 Task: Create a rule from the Agile list, Priority changed -> Complete task in the project AuraTech if Priority Cleared then Complete Task
Action: Mouse moved to (770, 431)
Screenshot: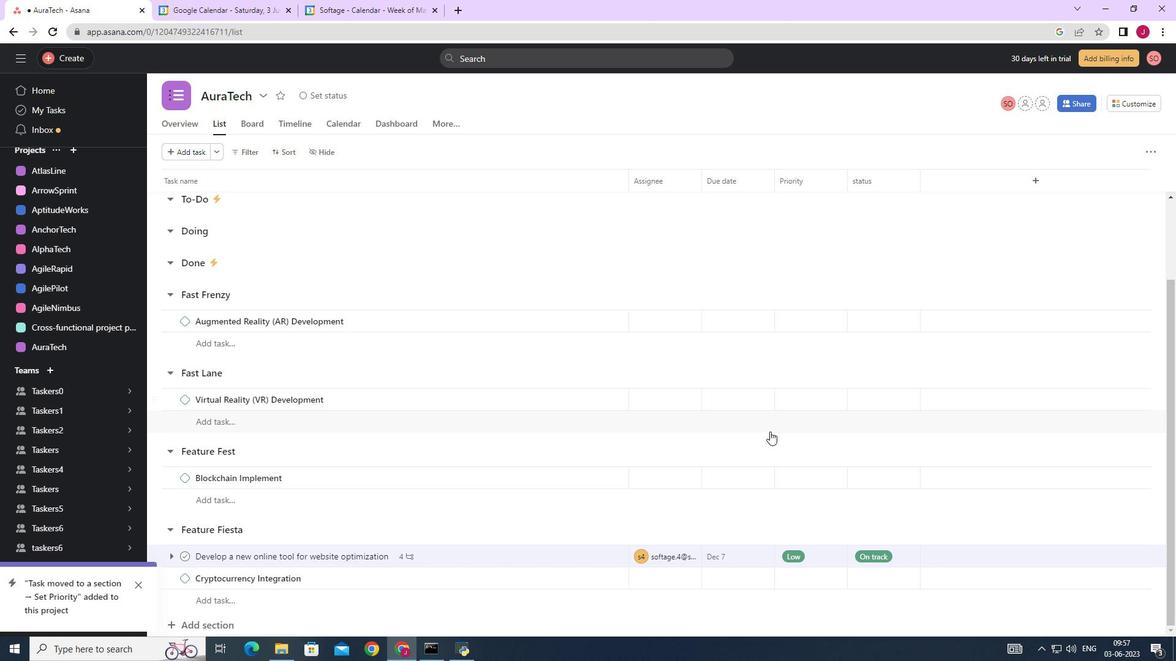 
Action: Mouse scrolled (770, 432) with delta (0, 0)
Screenshot: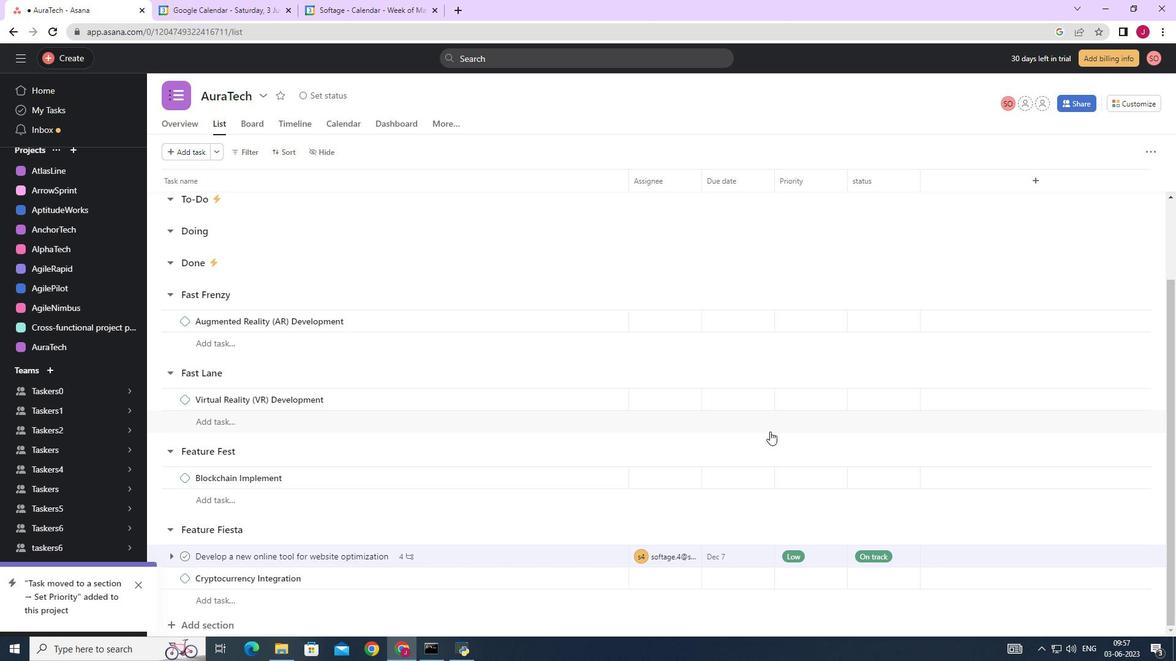 
Action: Mouse scrolled (770, 432) with delta (0, 0)
Screenshot: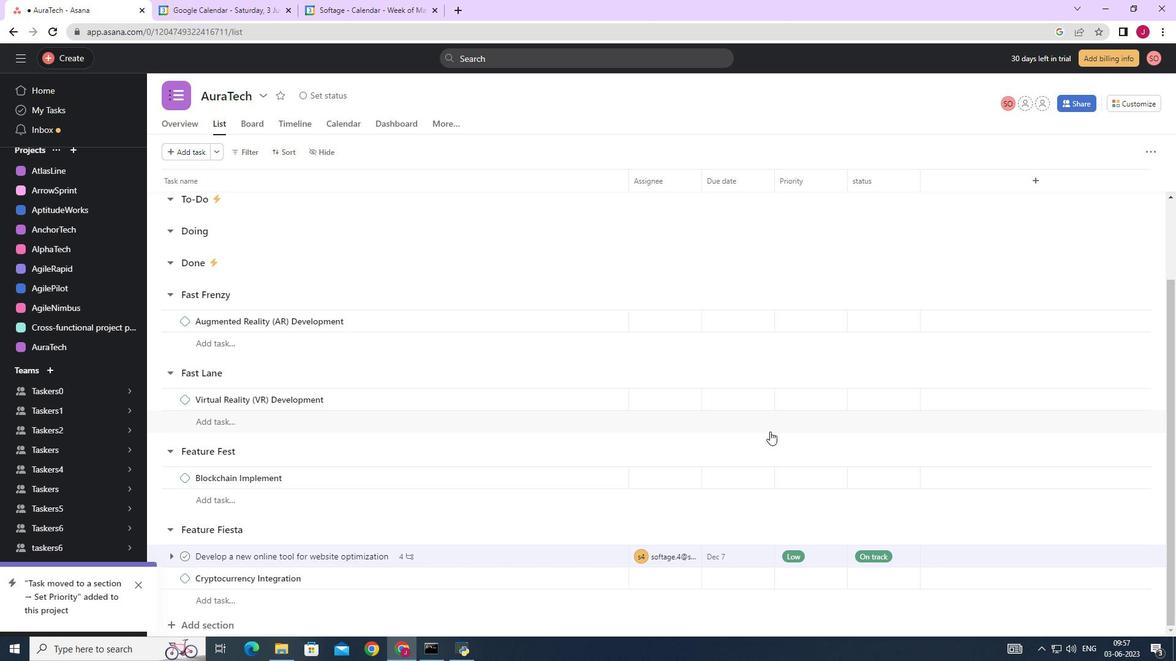 
Action: Mouse scrolled (770, 432) with delta (0, 0)
Screenshot: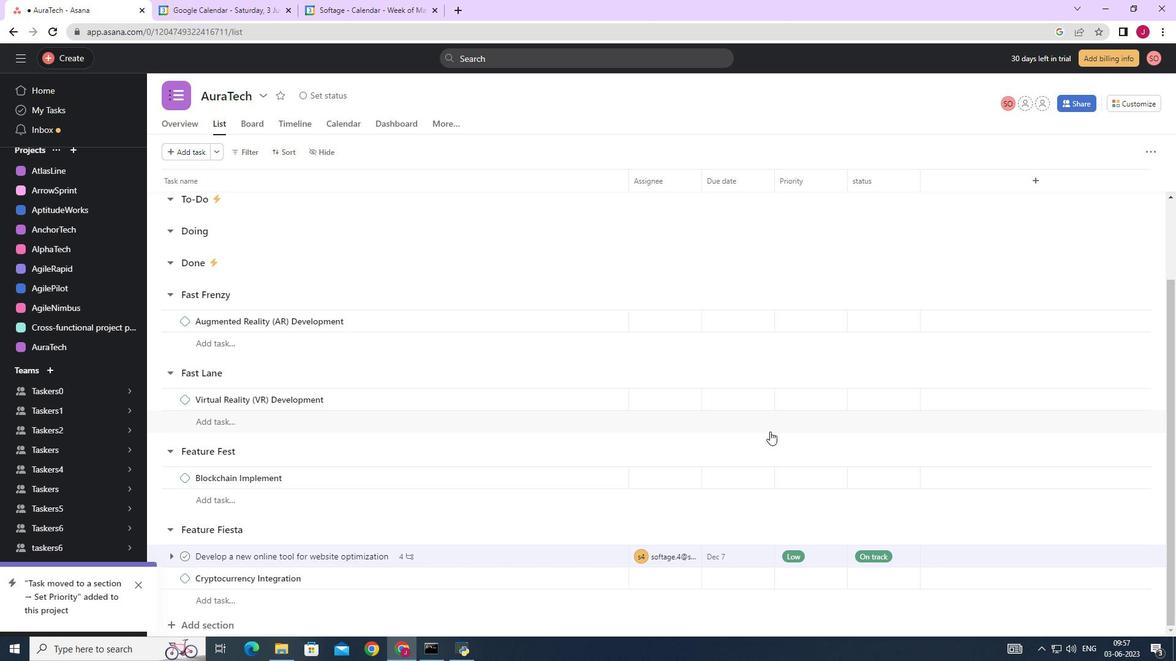 
Action: Mouse moved to (1056, 215)
Screenshot: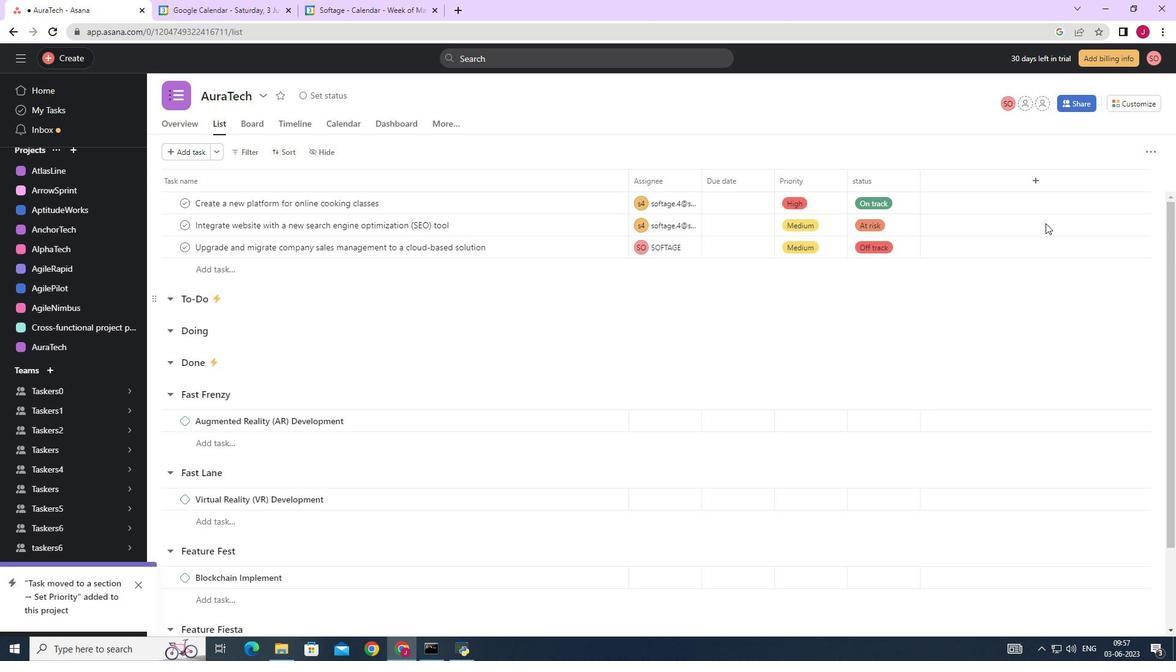 
Action: Mouse scrolled (1056, 214) with delta (0, 0)
Screenshot: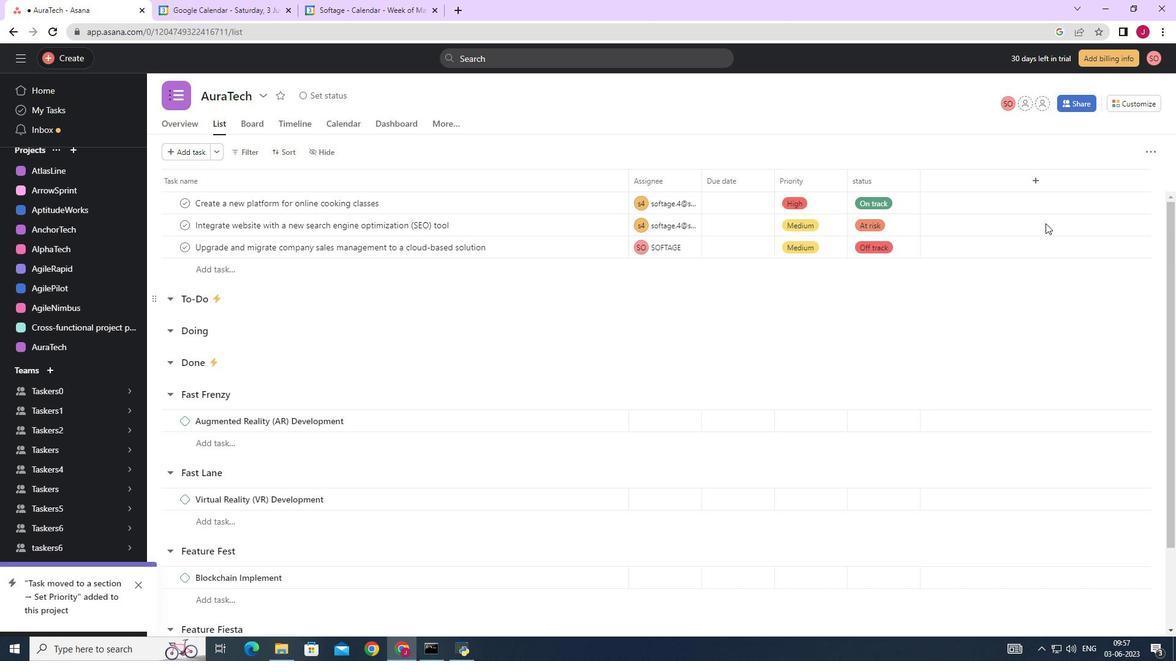 
Action: Mouse scrolled (1056, 214) with delta (0, 0)
Screenshot: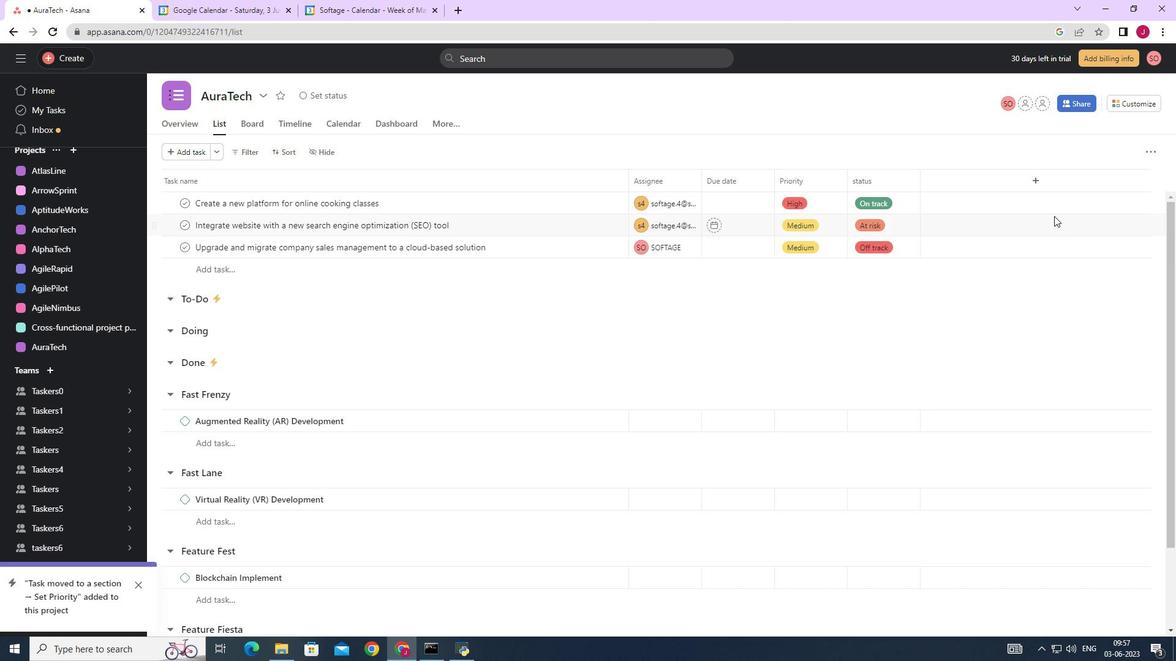 
Action: Mouse scrolled (1056, 214) with delta (0, 0)
Screenshot: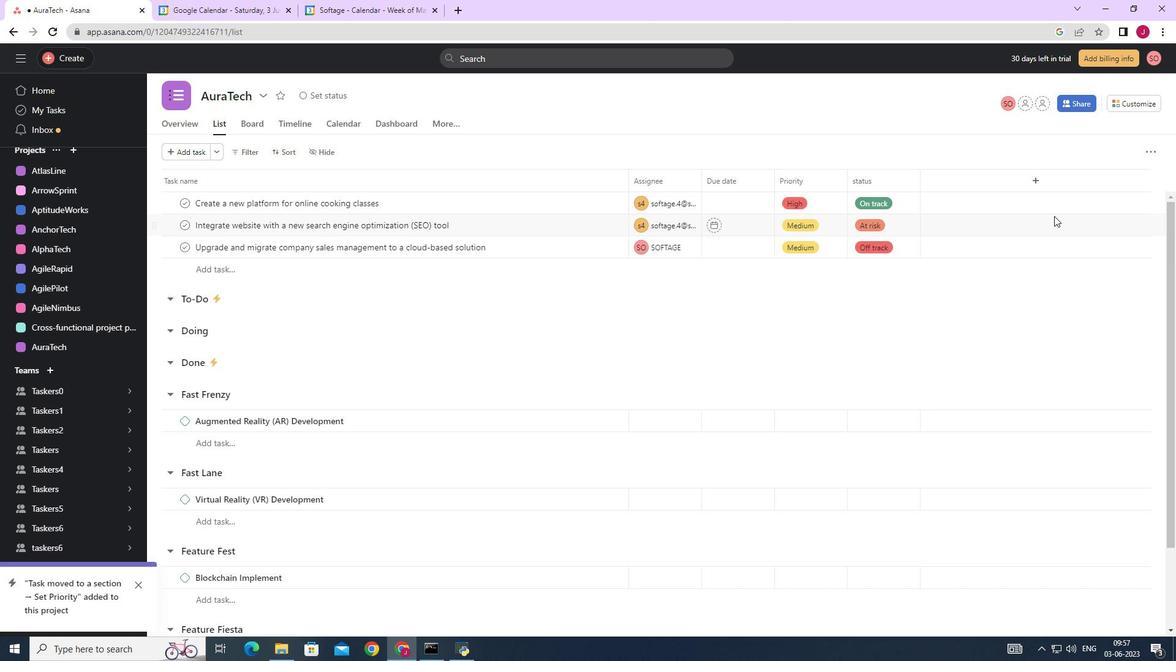 
Action: Mouse moved to (1061, 213)
Screenshot: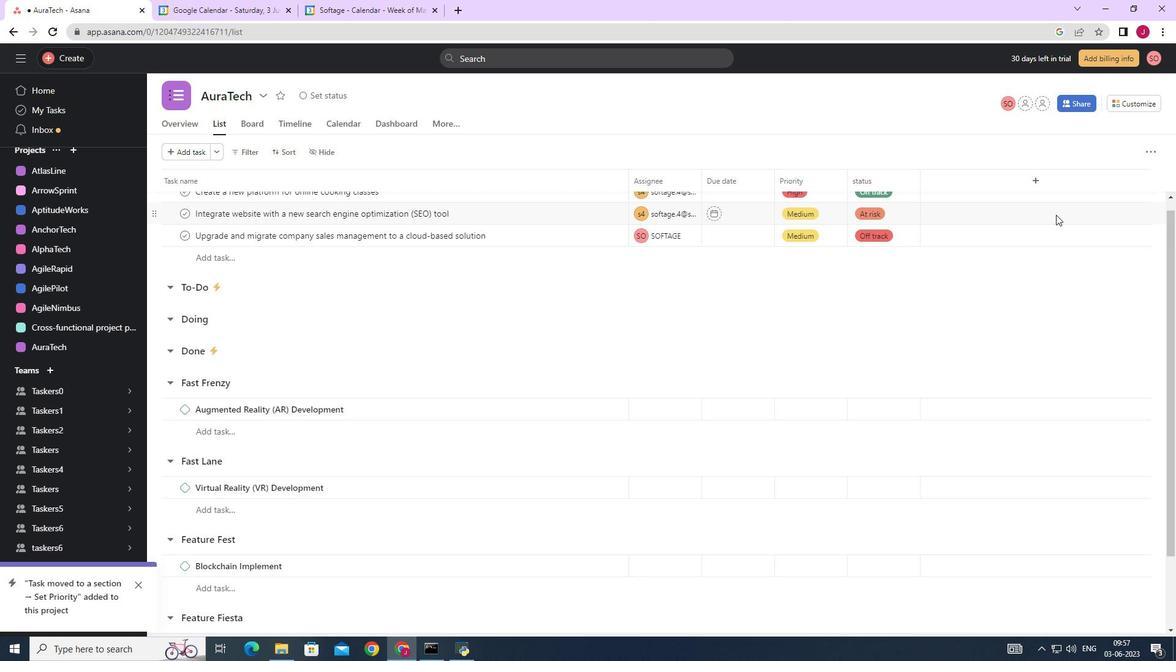 
Action: Mouse scrolled (1057, 214) with delta (0, 0)
Screenshot: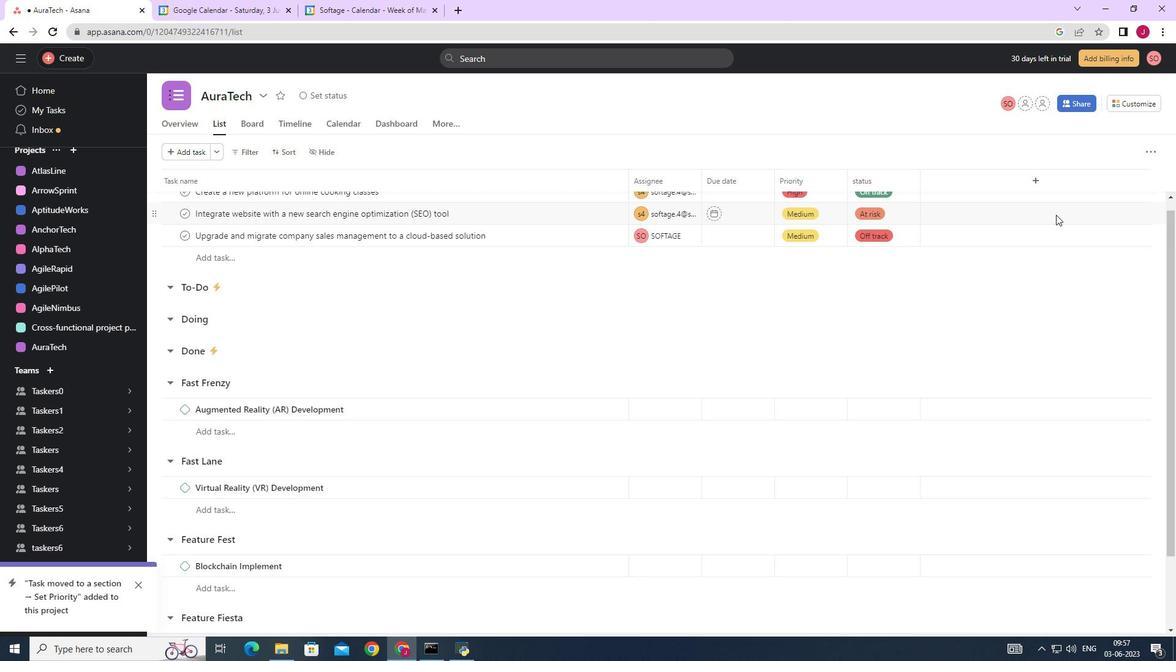 
Action: Mouse moved to (1148, 105)
Screenshot: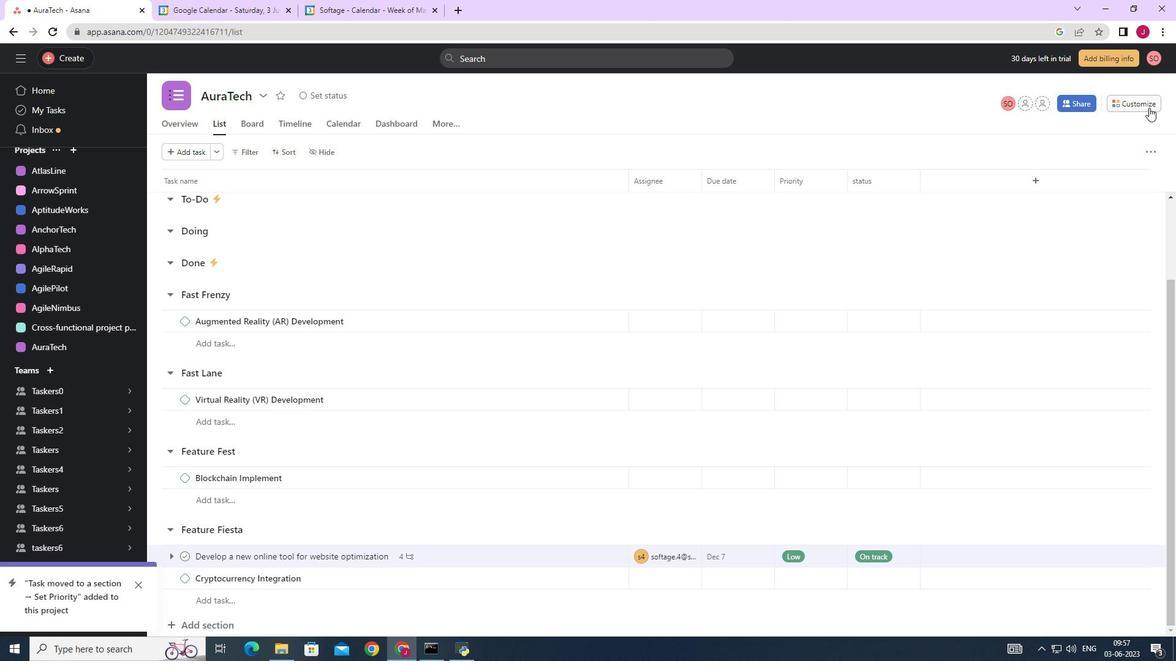 
Action: Mouse pressed left at (1148, 105)
Screenshot: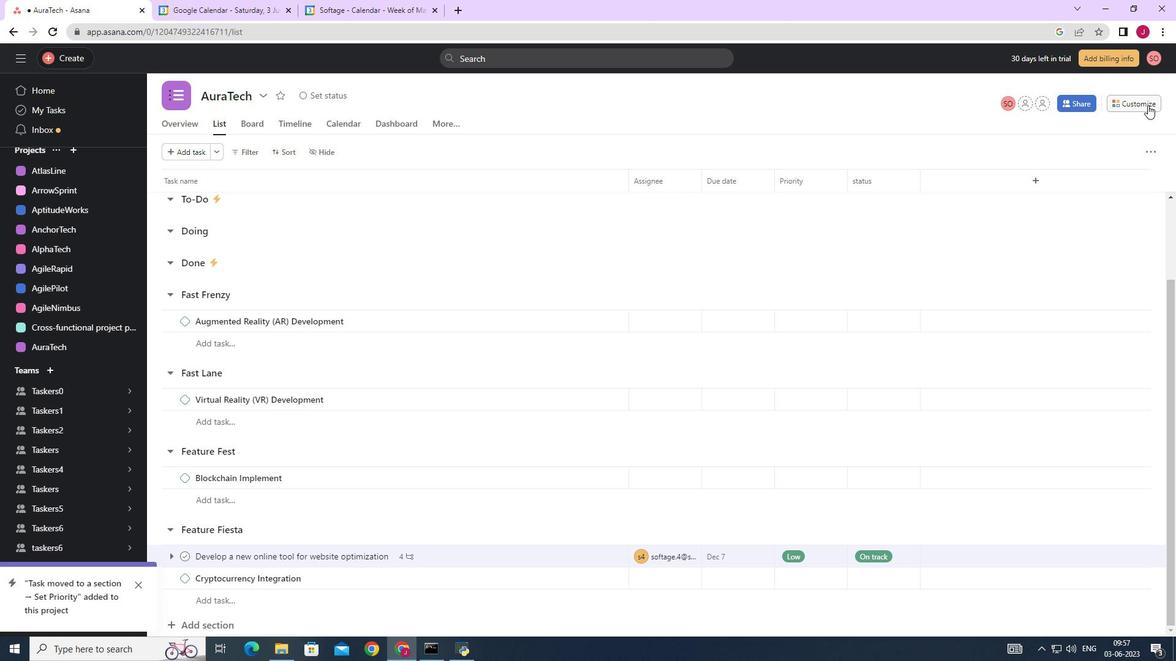 
Action: Mouse moved to (923, 263)
Screenshot: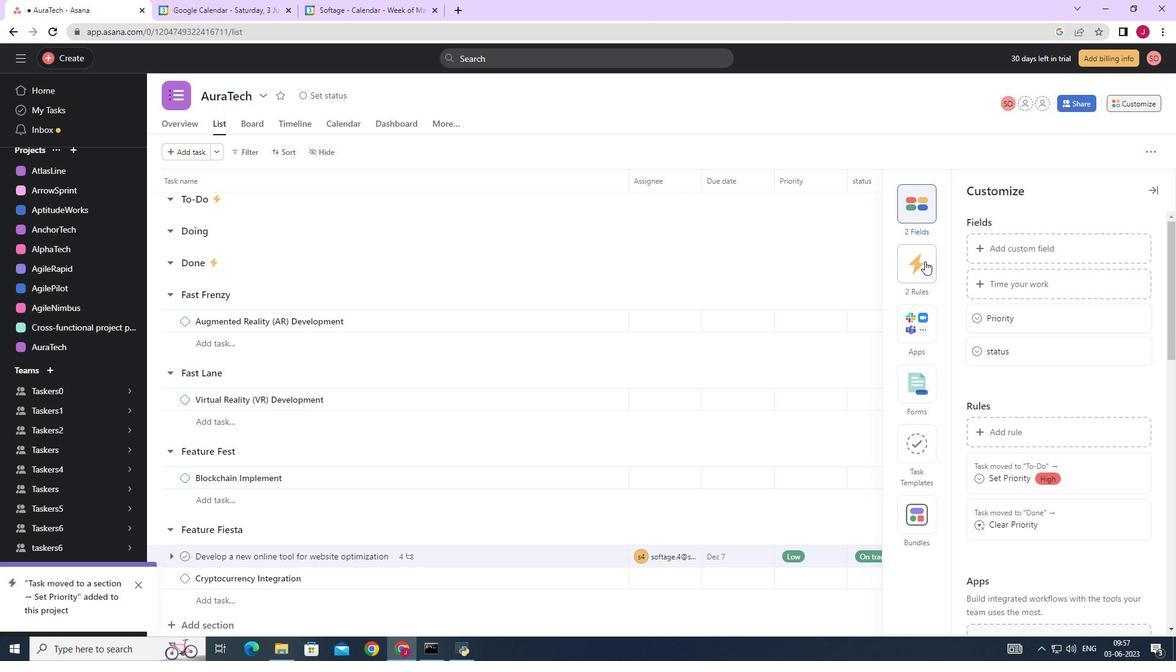 
Action: Mouse pressed left at (923, 263)
Screenshot: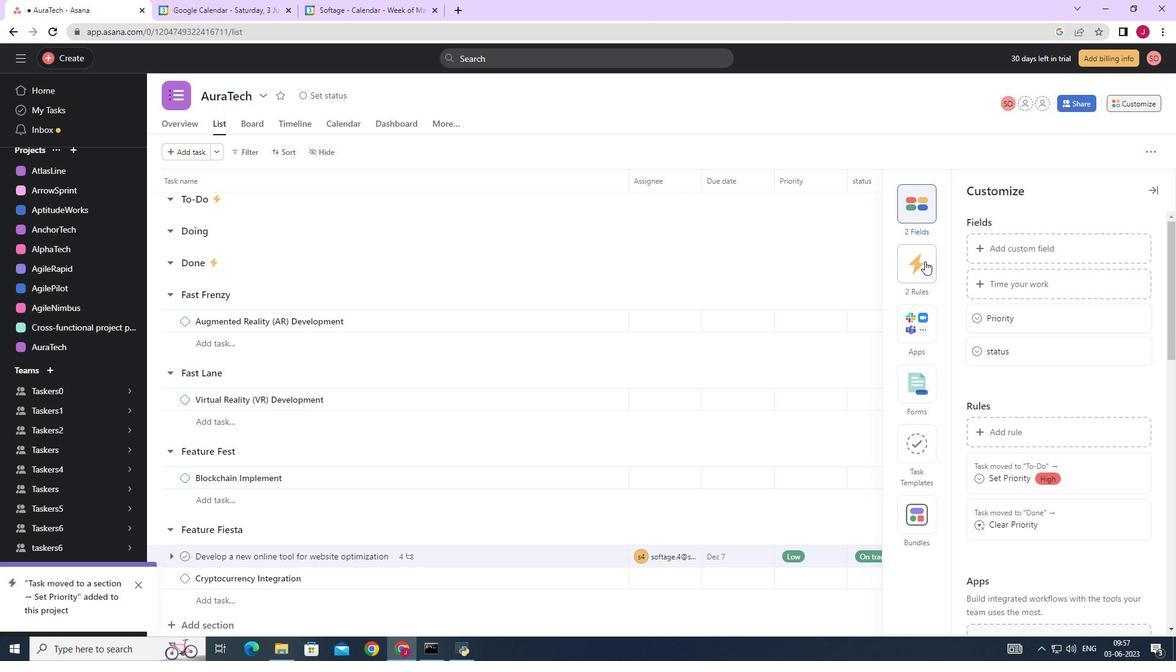 
Action: Mouse moved to (1017, 248)
Screenshot: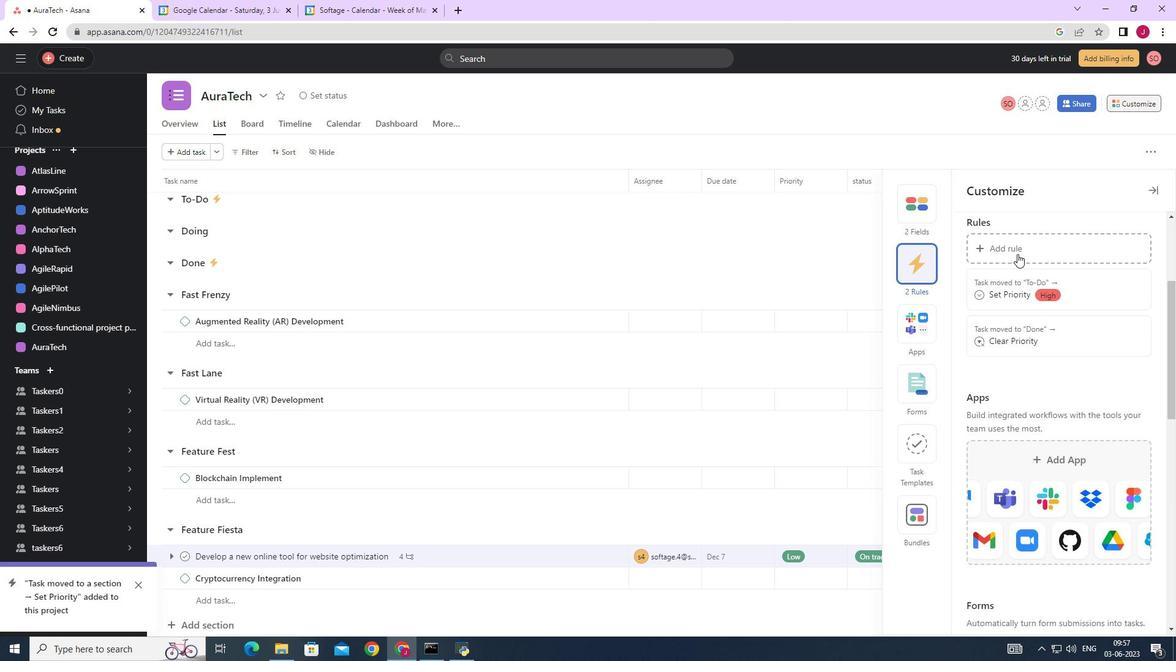 
Action: Mouse pressed left at (1017, 248)
Screenshot: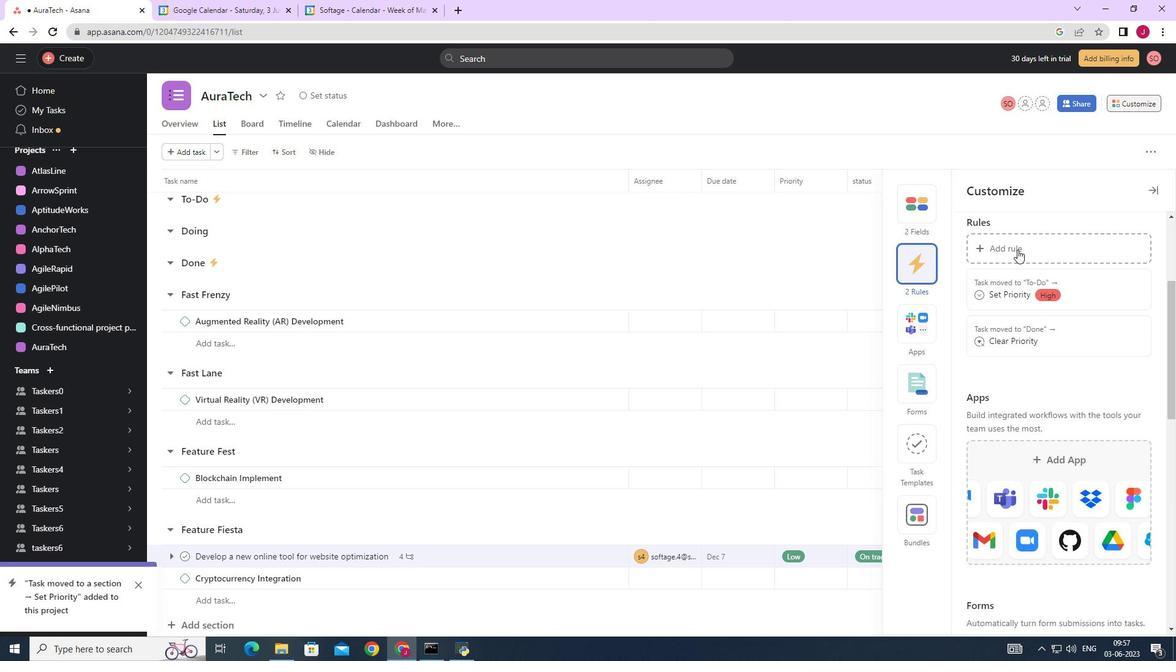 
Action: Mouse moved to (248, 181)
Screenshot: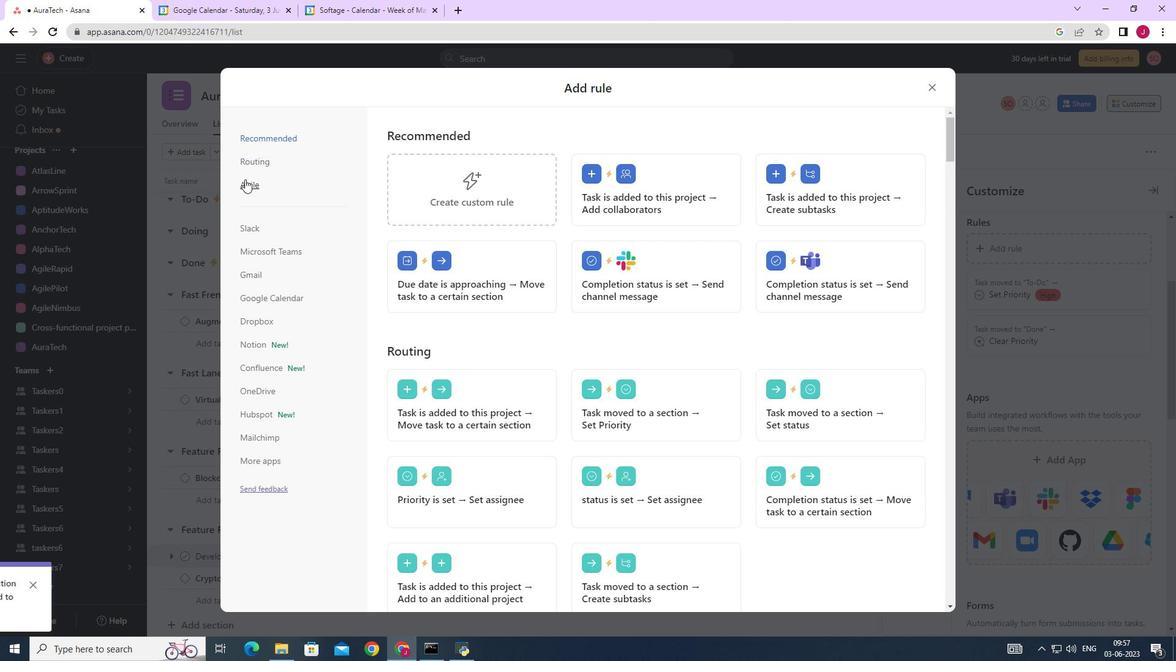 
Action: Mouse pressed left at (248, 181)
Screenshot: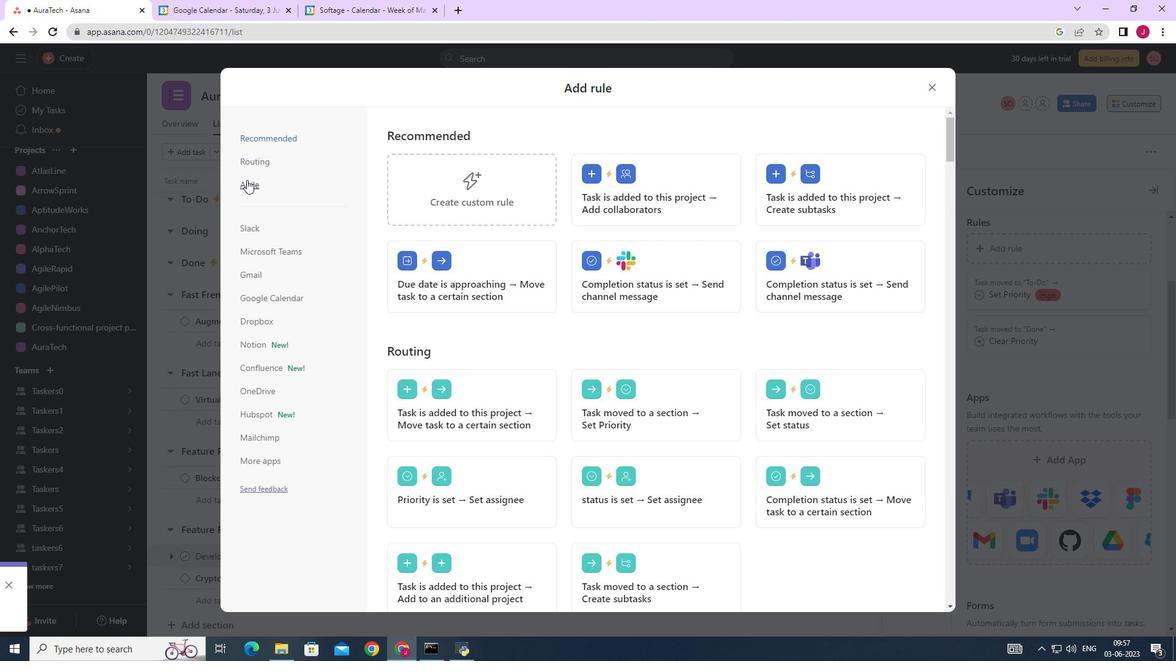 
Action: Mouse moved to (488, 183)
Screenshot: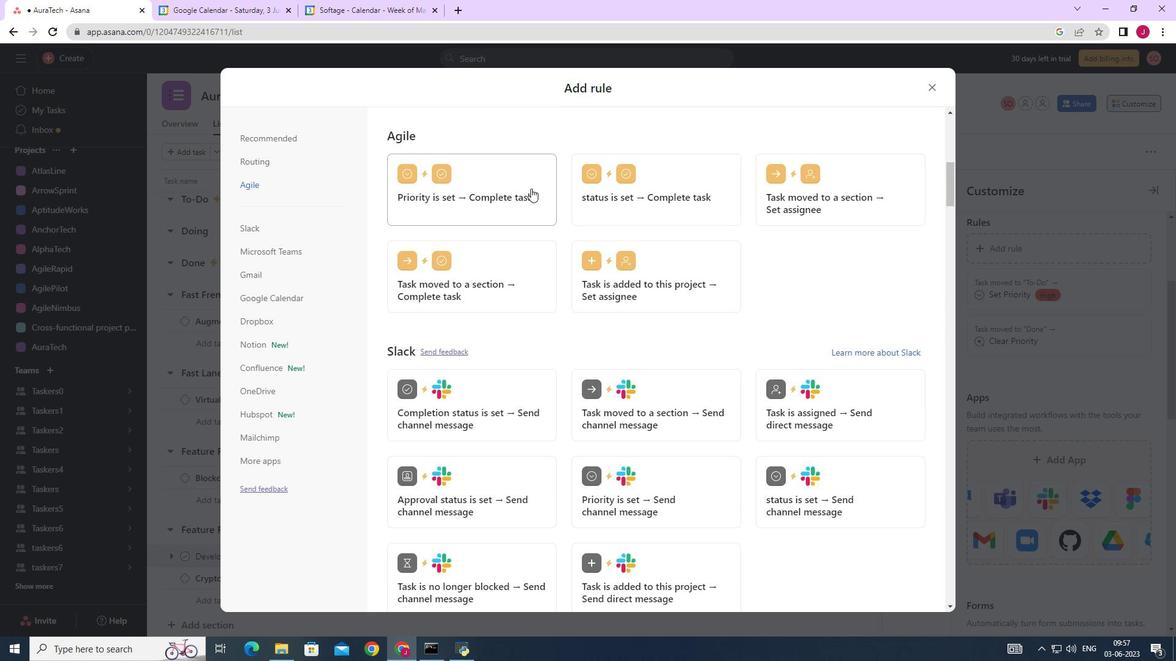 
Action: Mouse pressed left at (488, 183)
Screenshot: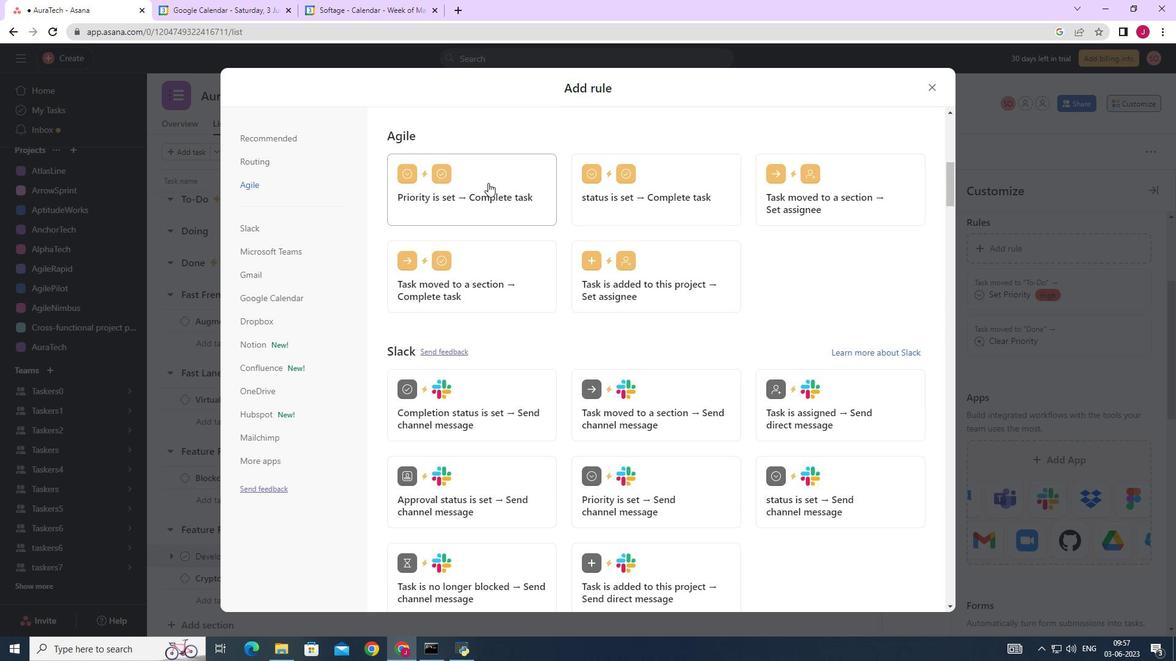 
Action: Mouse moved to (475, 330)
Screenshot: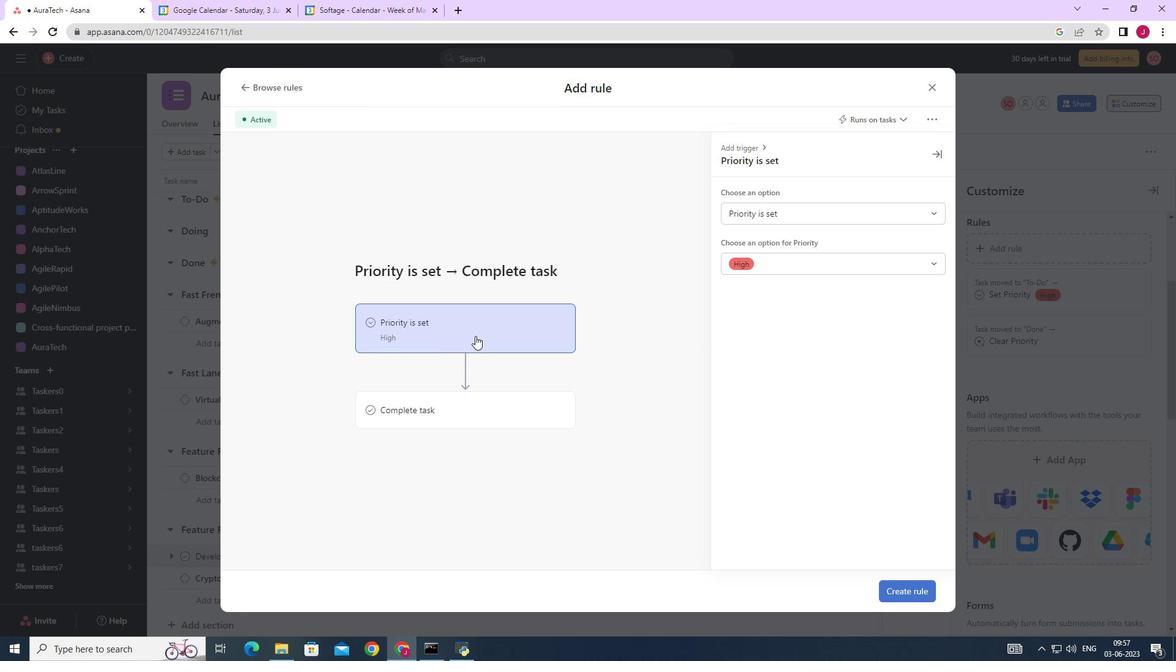 
Action: Mouse pressed left at (475, 330)
Screenshot: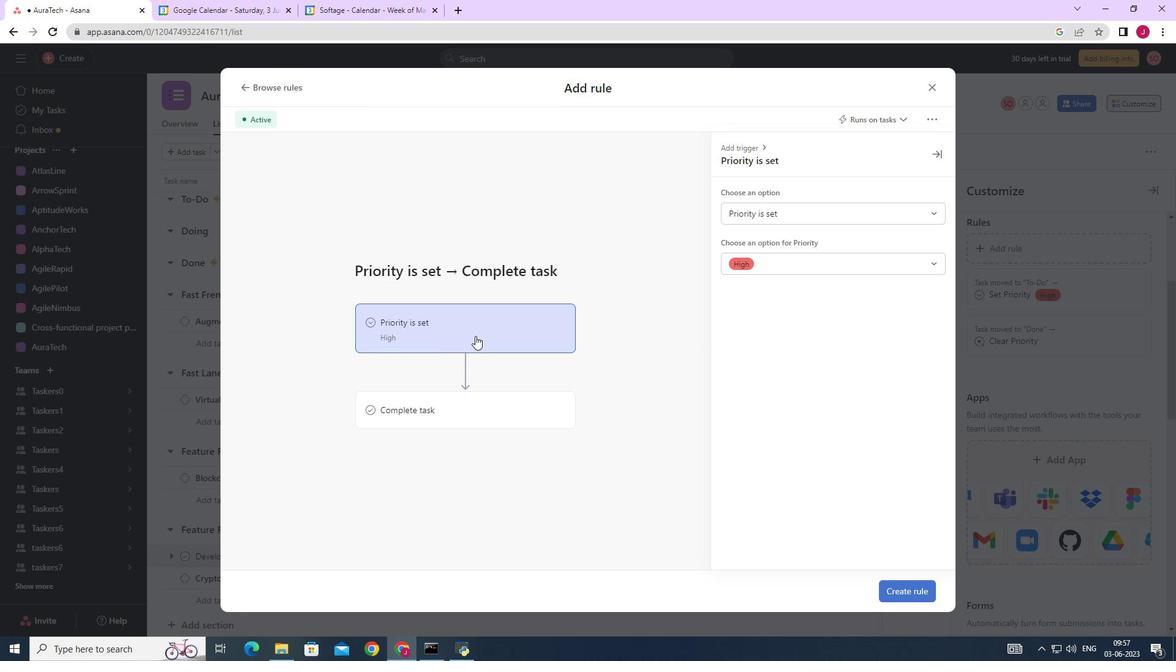 
Action: Mouse moved to (798, 208)
Screenshot: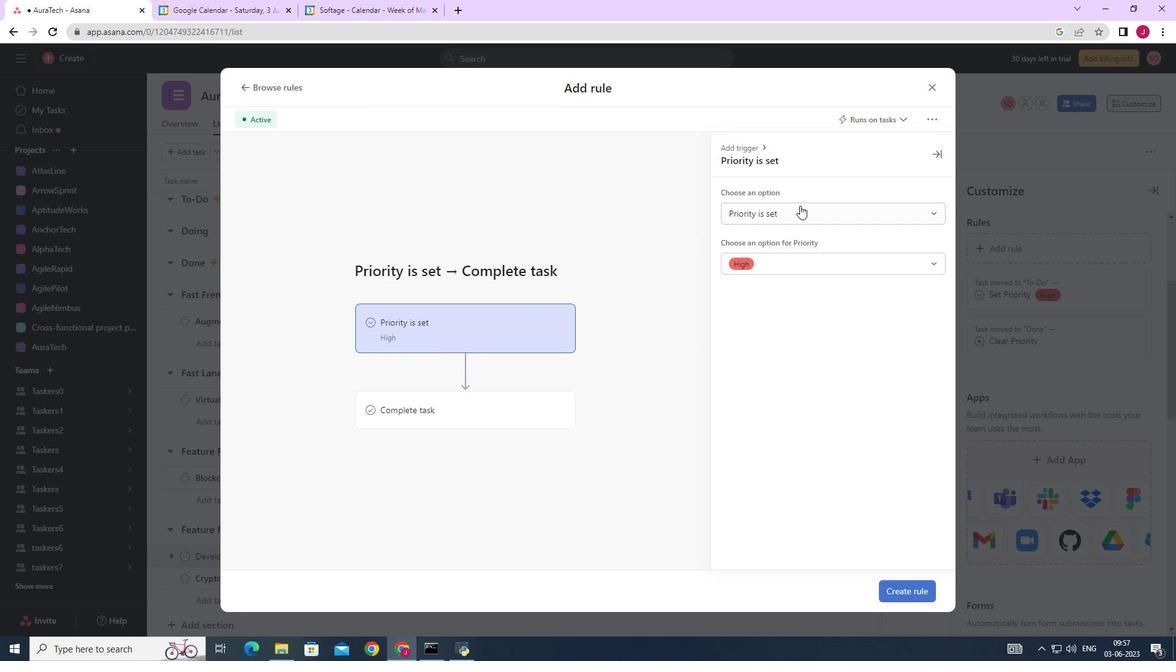 
Action: Mouse pressed left at (798, 208)
Screenshot: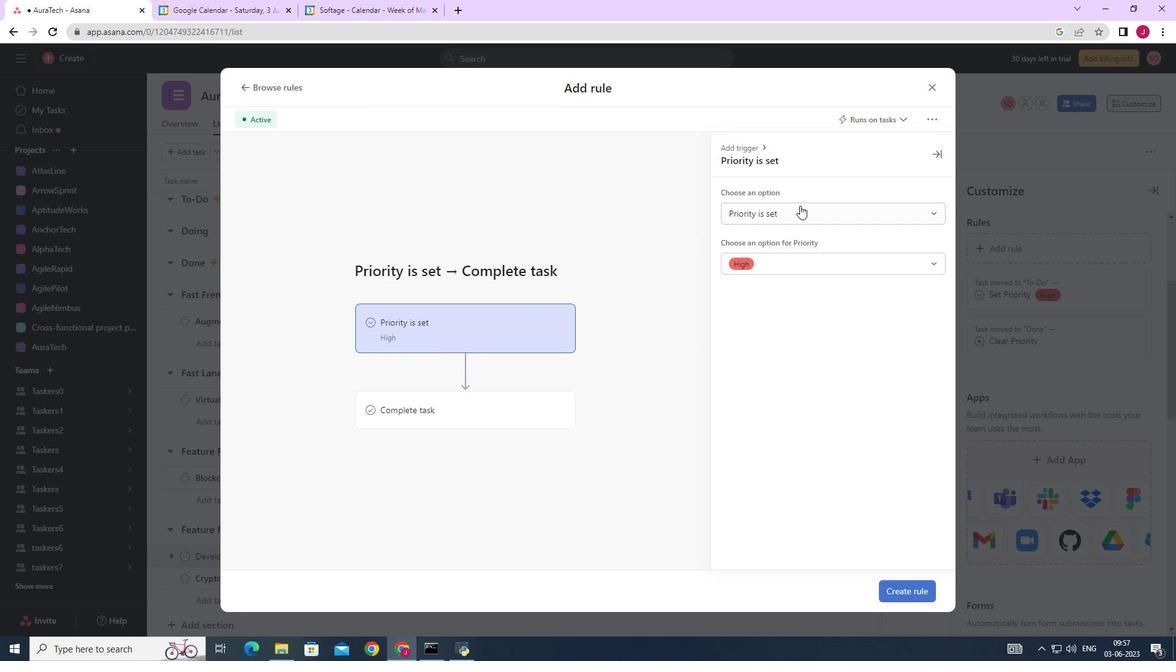 
Action: Mouse moved to (786, 259)
Screenshot: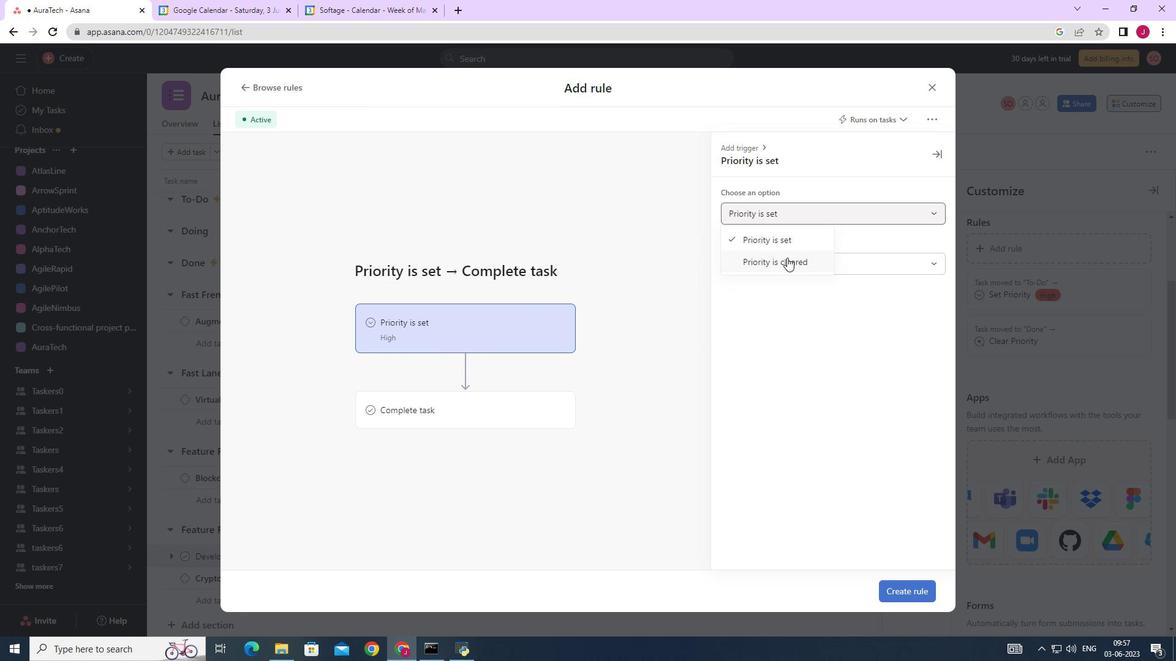 
Action: Mouse pressed left at (786, 259)
Screenshot: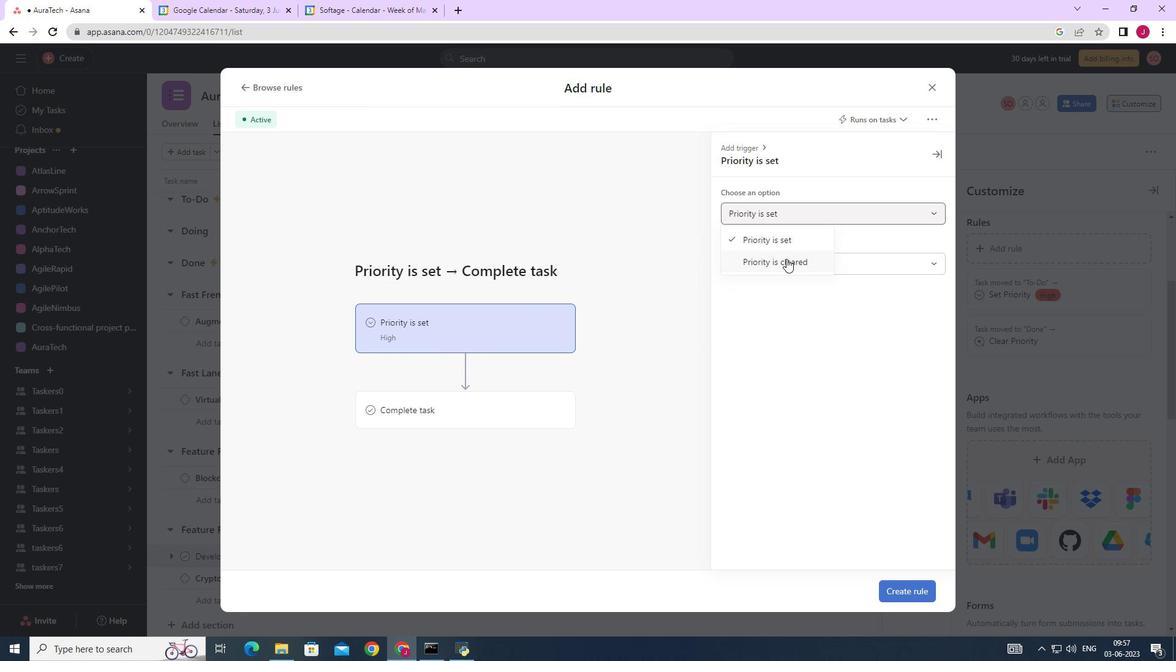 
Action: Mouse moved to (496, 396)
Screenshot: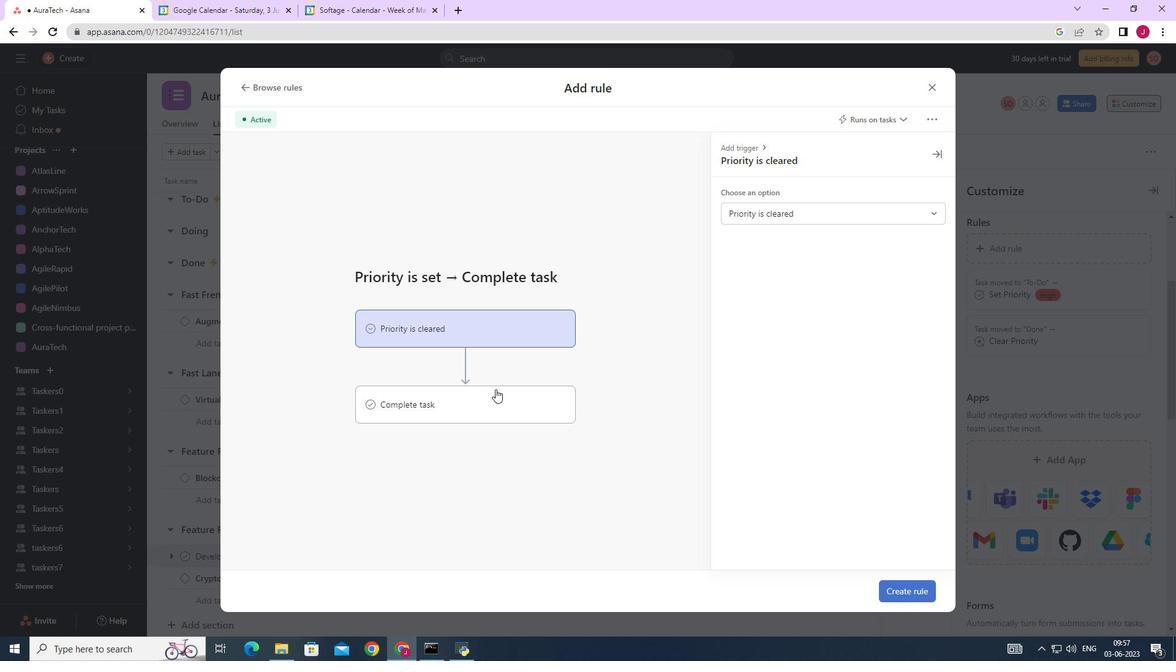 
Action: Mouse pressed left at (496, 396)
Screenshot: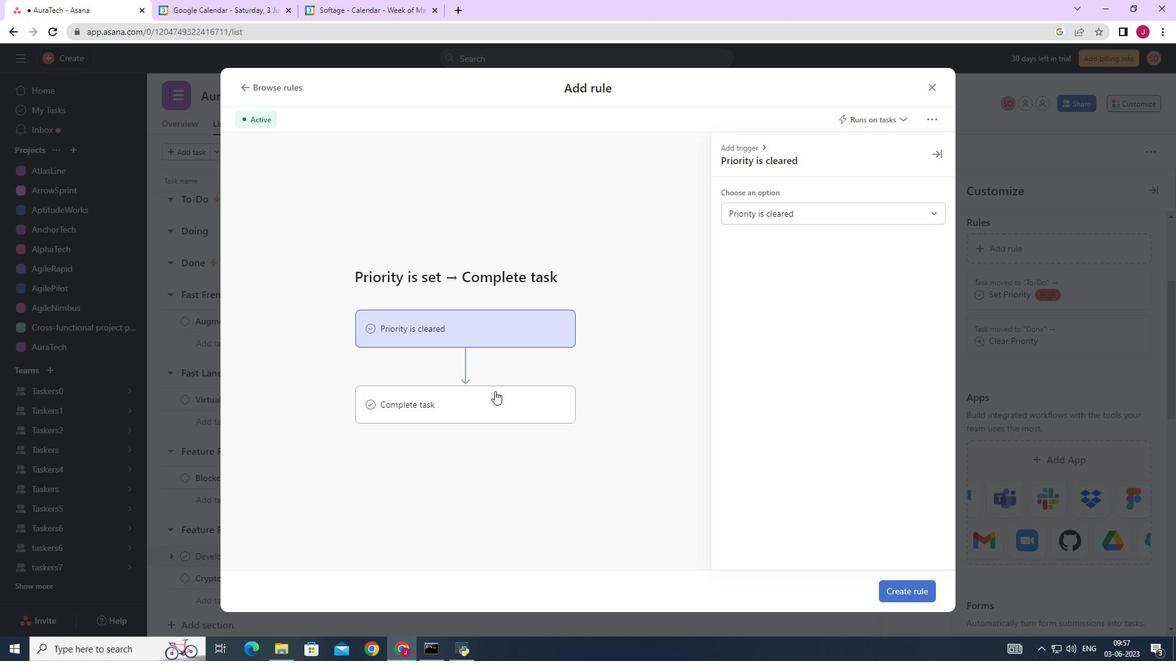 
Action: Mouse moved to (906, 583)
Screenshot: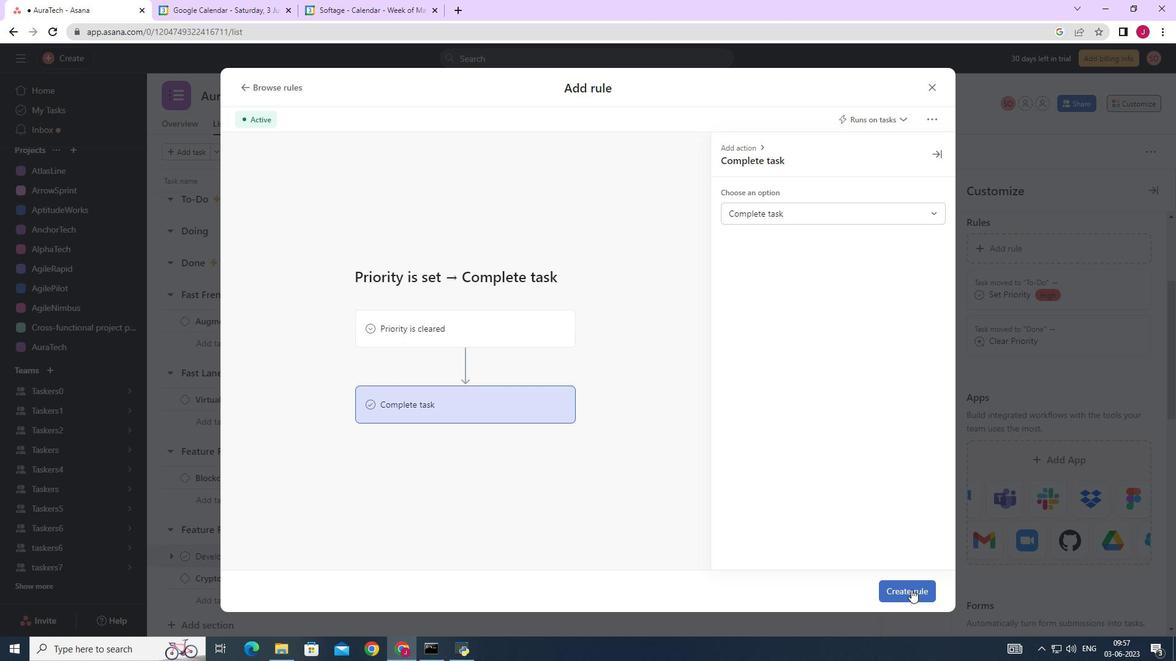 
Action: Mouse pressed left at (906, 583)
Screenshot: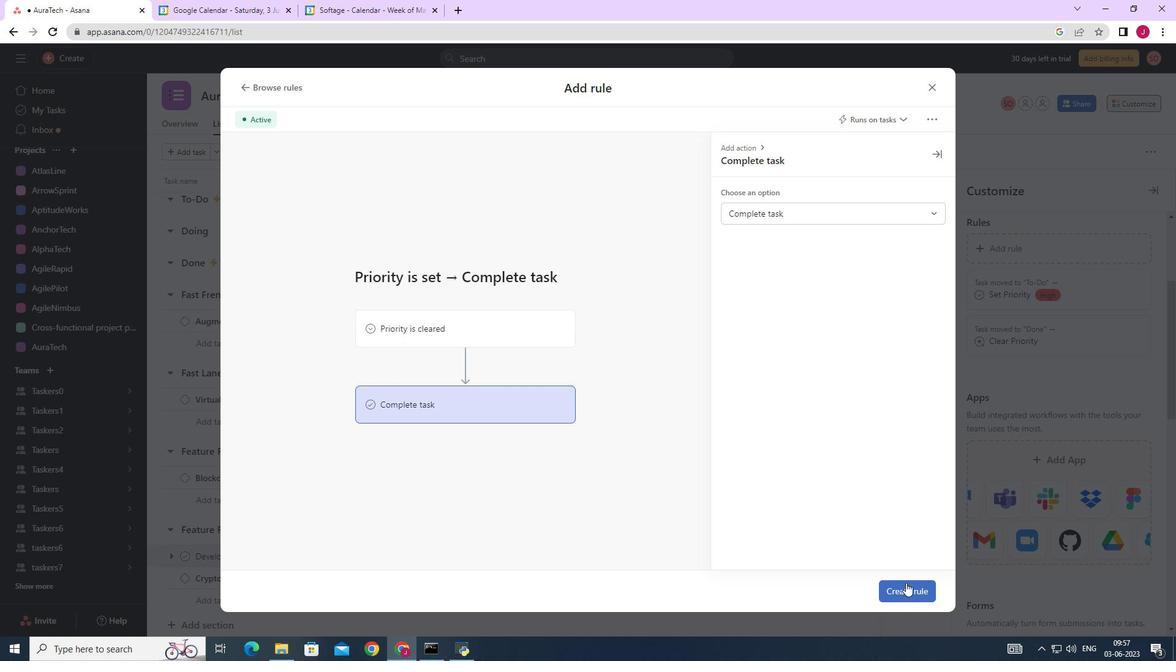 
Action: Mouse moved to (906, 580)
Screenshot: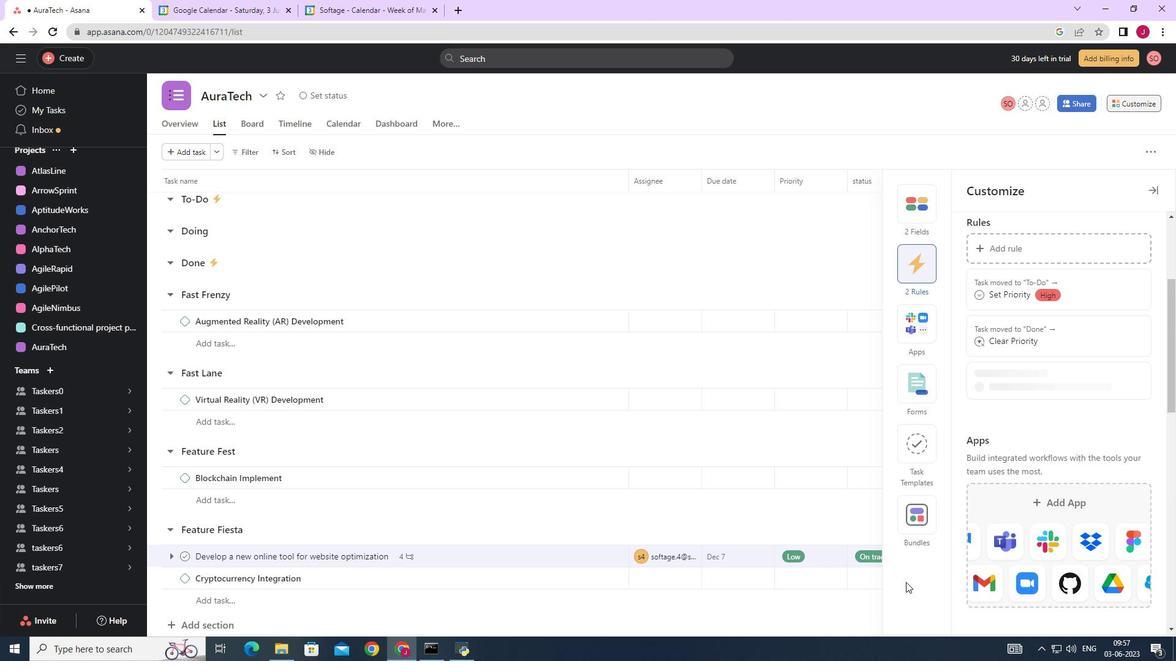 
